 Task: Change text box border to solid.
Action: Mouse moved to (394, 193)
Screenshot: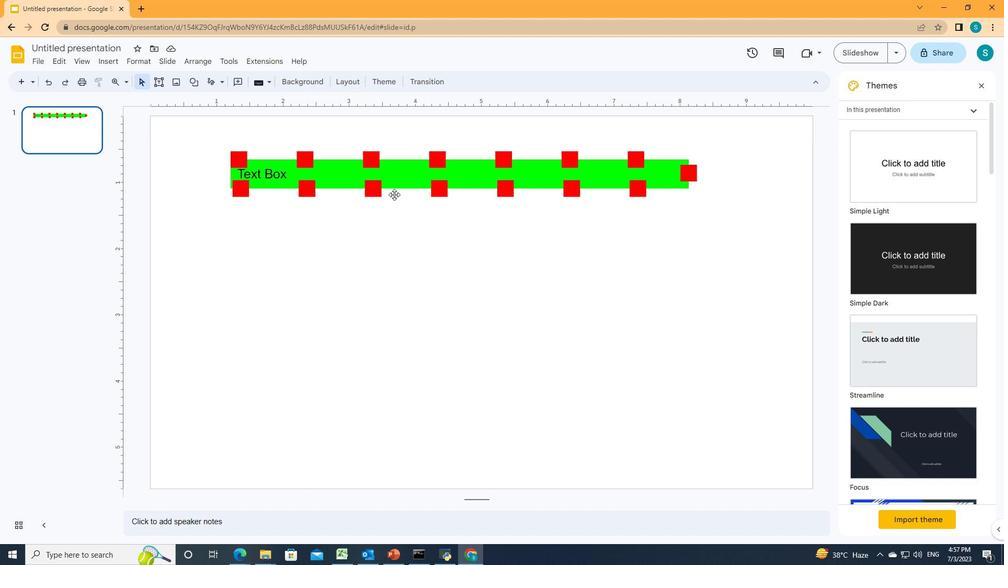 
Action: Mouse pressed left at (394, 193)
Screenshot: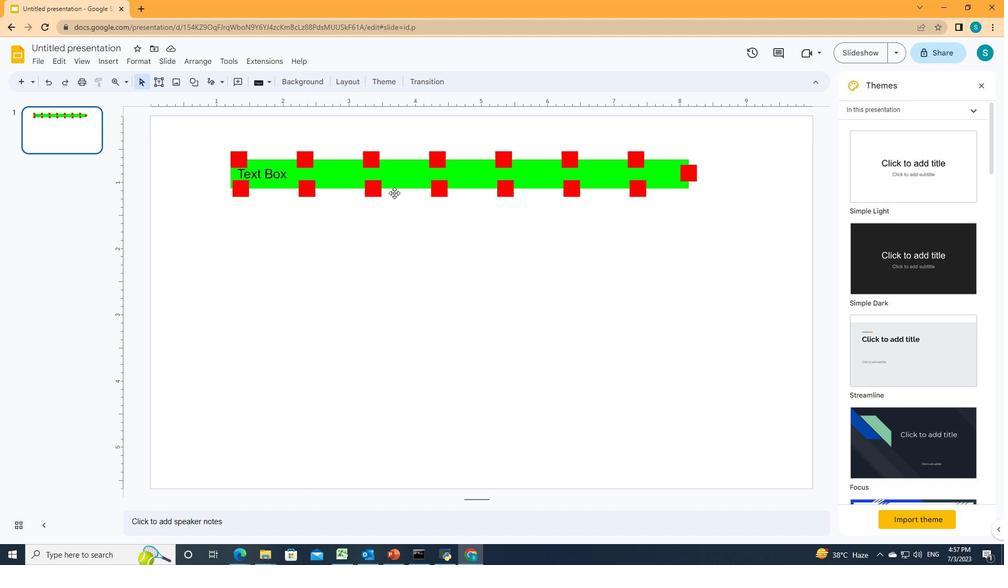 
Action: Mouse moved to (296, 79)
Screenshot: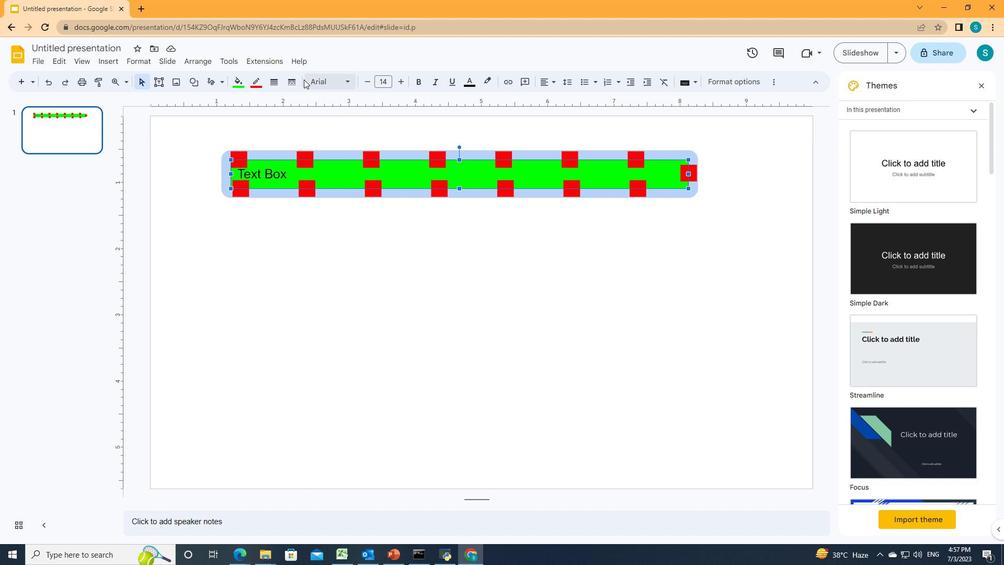 
Action: Mouse pressed left at (296, 79)
Screenshot: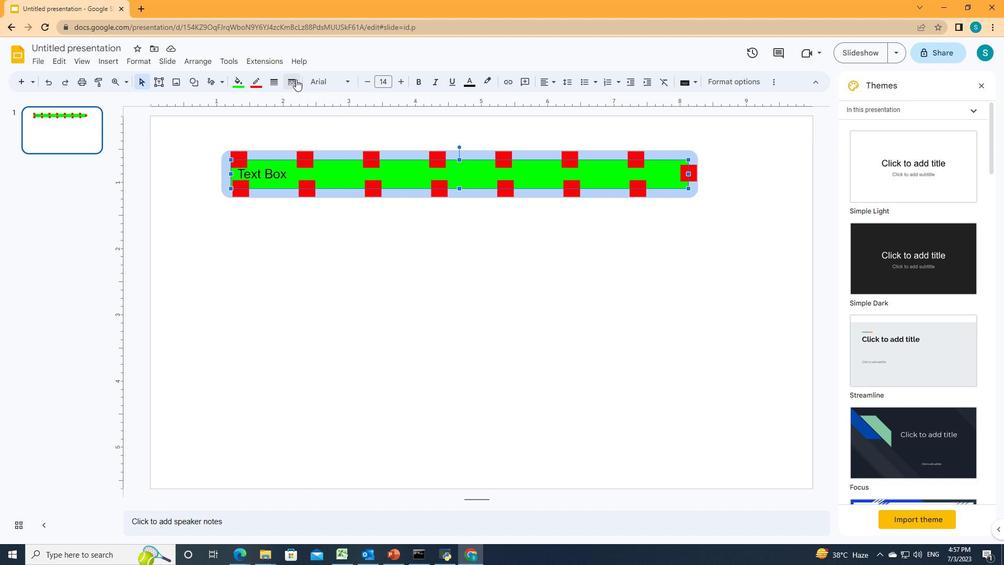
Action: Mouse moved to (298, 99)
Screenshot: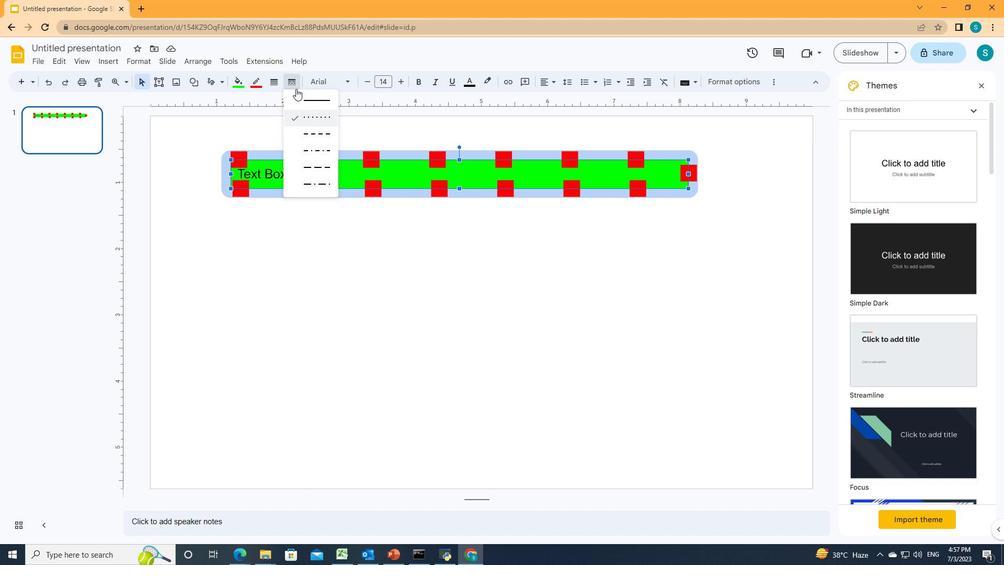 
Action: Mouse pressed left at (298, 99)
Screenshot: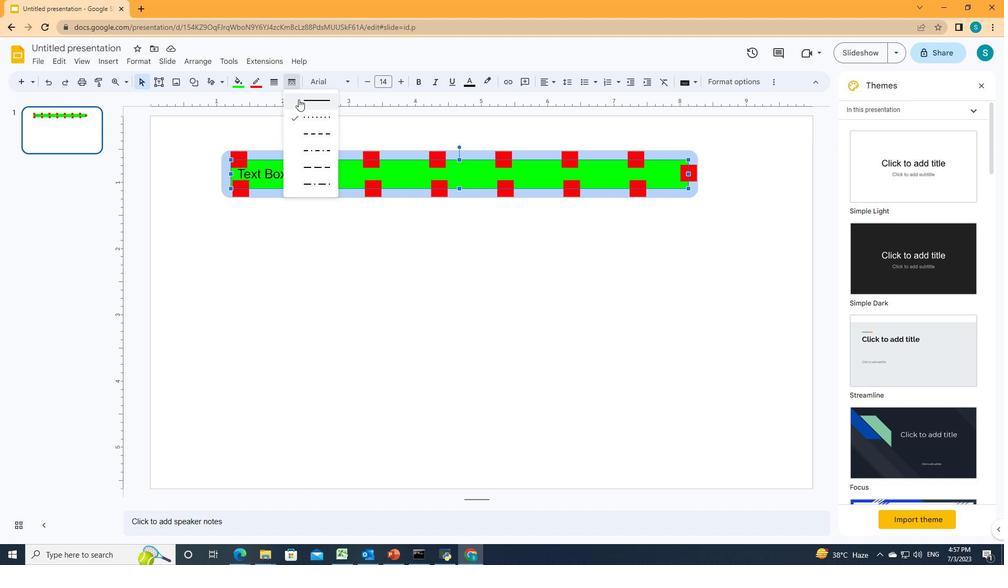
